 Task: Schedule a 'Kick-off Meeting' on June 29, 2023, from 5:00 PM to 5:30 PM with a 15-minute reminder.
Action: Mouse moved to (14, 56)
Screenshot: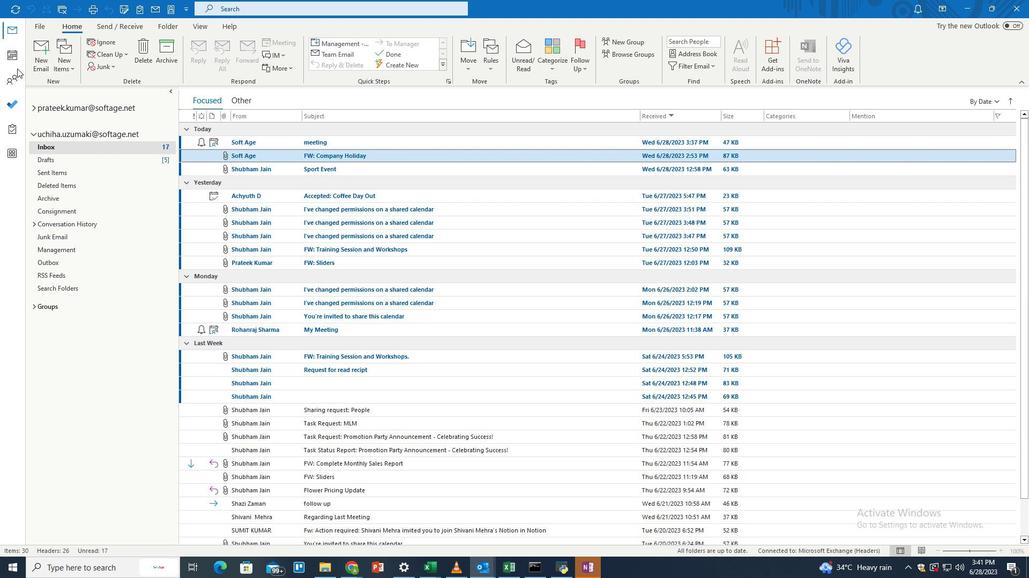 
Action: Mouse pressed left at (14, 56)
Screenshot: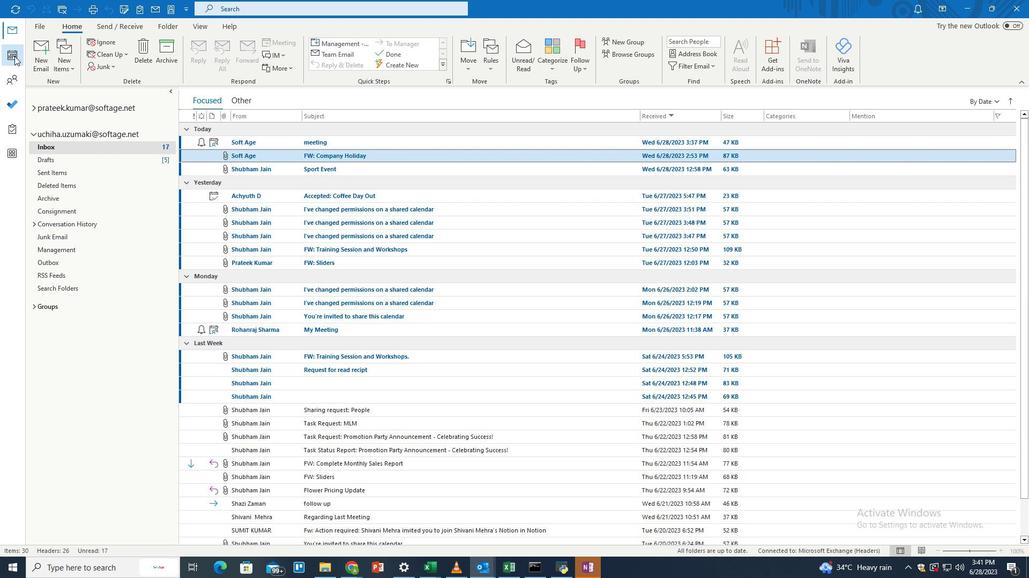 
Action: Mouse moved to (235, 107)
Screenshot: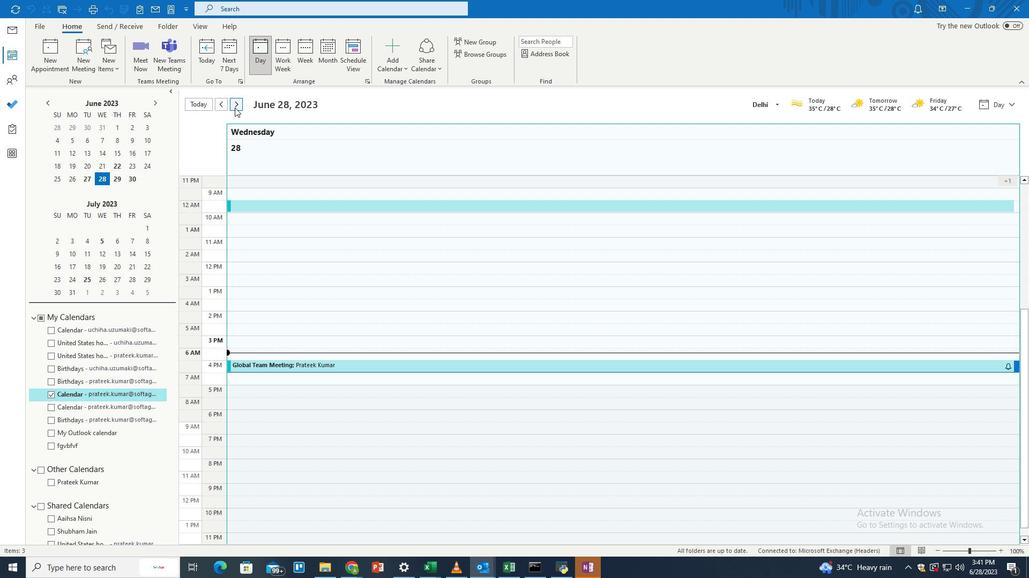 
Action: Mouse pressed left at (235, 107)
Screenshot: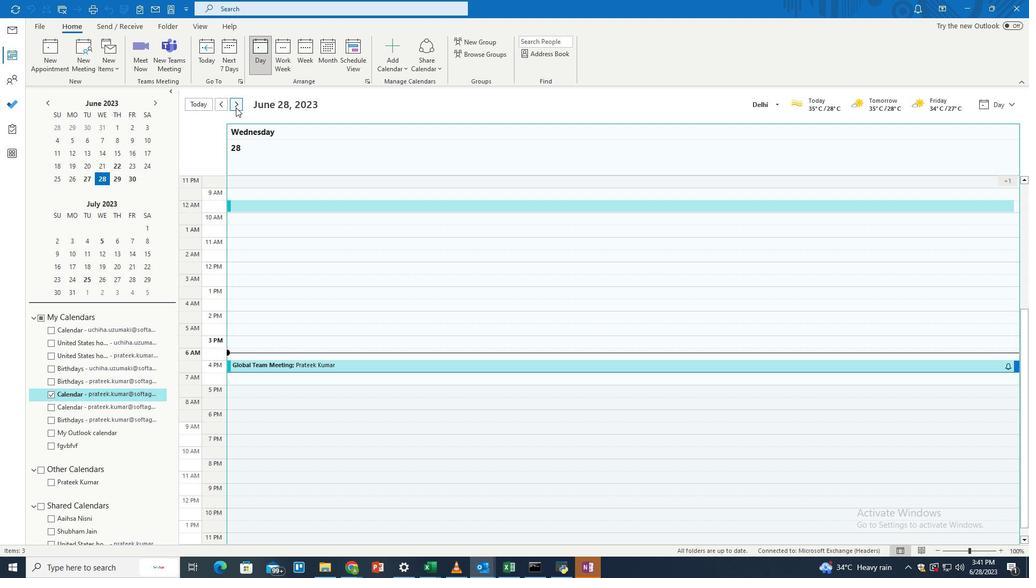
Action: Mouse moved to (267, 390)
Screenshot: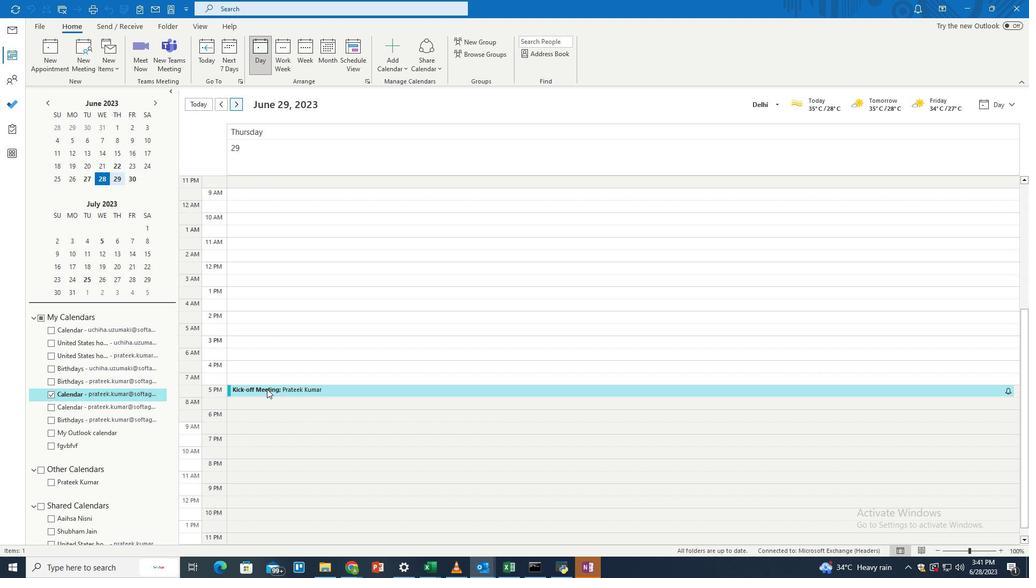 
Action: Mouse pressed left at (267, 390)
Screenshot: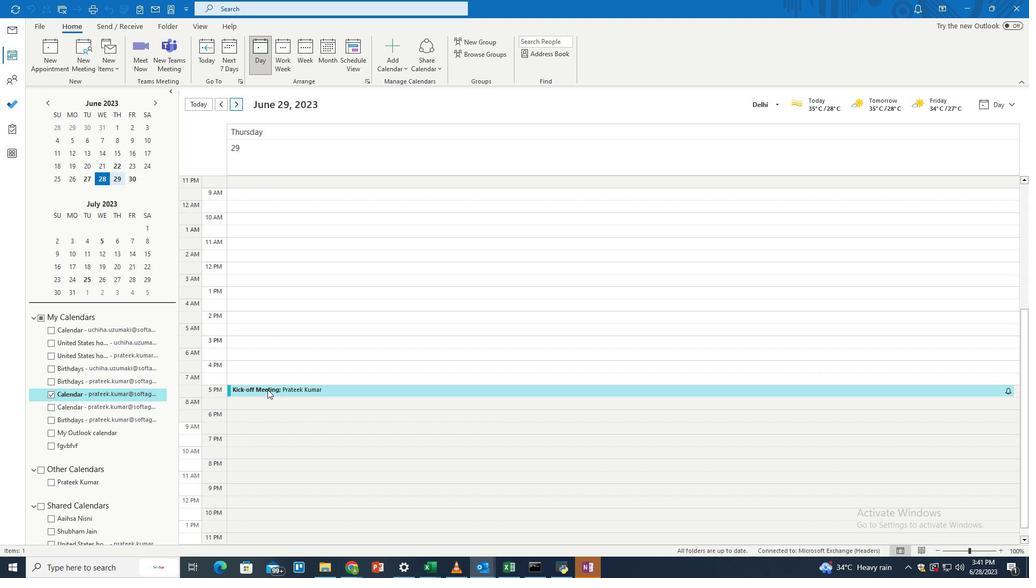 
Action: Mouse pressed left at (267, 390)
Screenshot: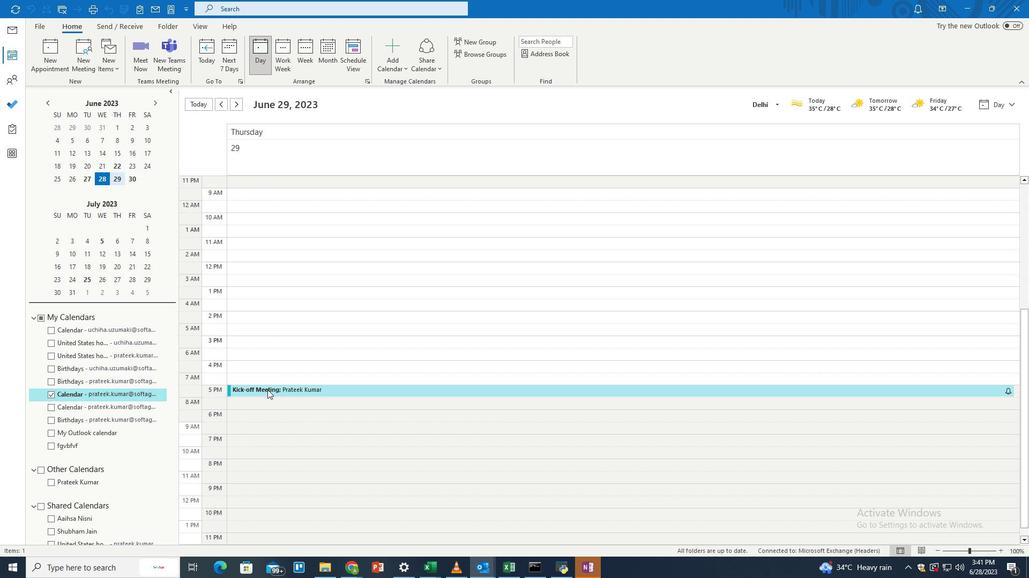 
Action: Mouse moved to (449, 175)
Screenshot: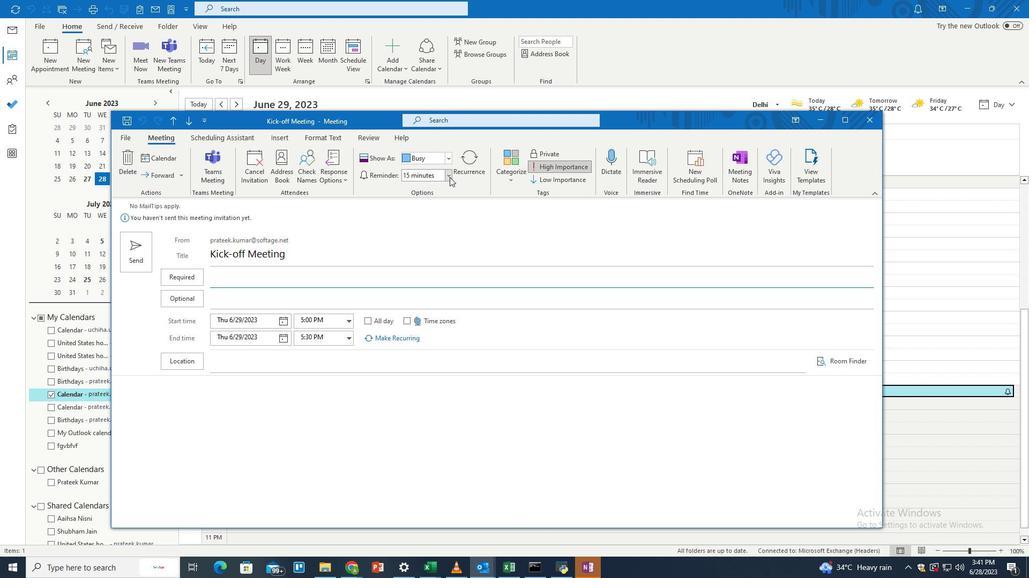 
Action: Mouse pressed left at (449, 175)
Screenshot: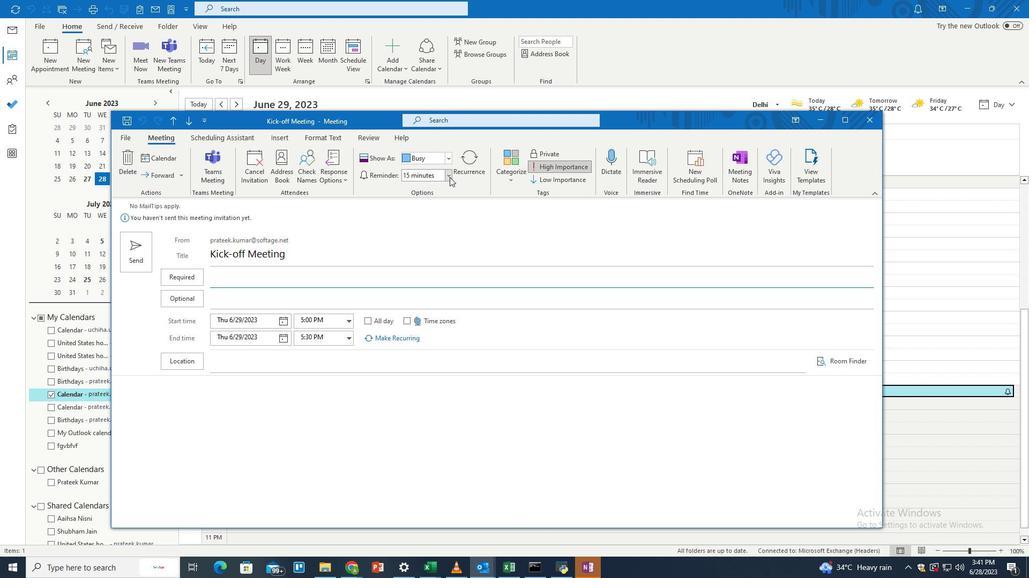 
Action: Mouse moved to (432, 237)
Screenshot: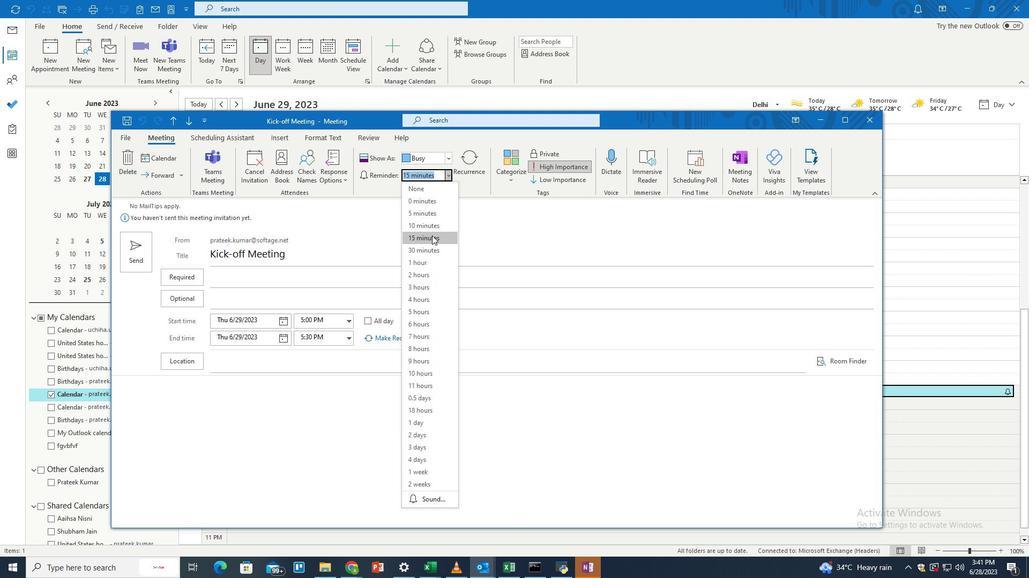 
Action: Mouse pressed left at (432, 237)
Screenshot: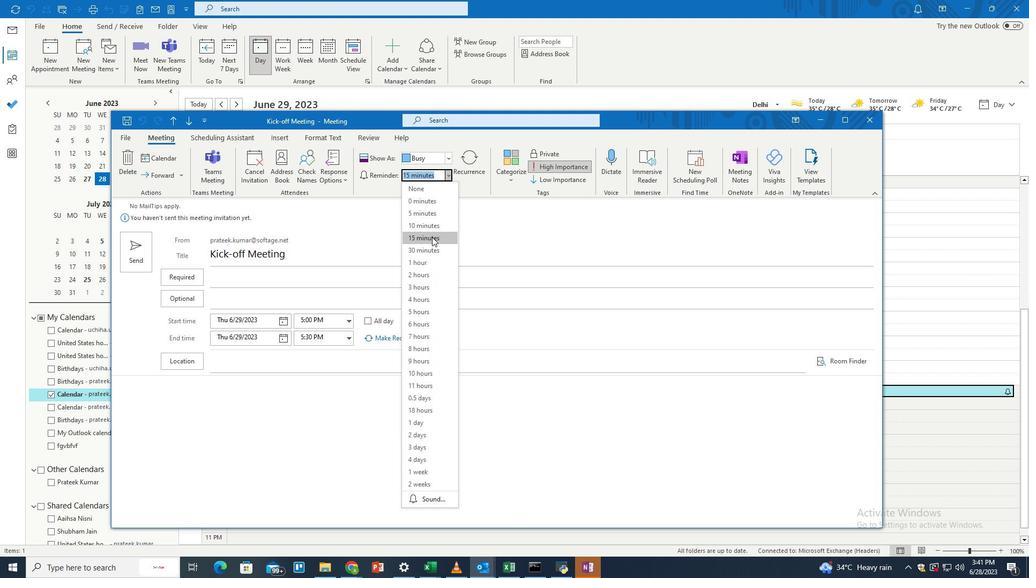 
Action: Mouse moved to (432, 234)
Screenshot: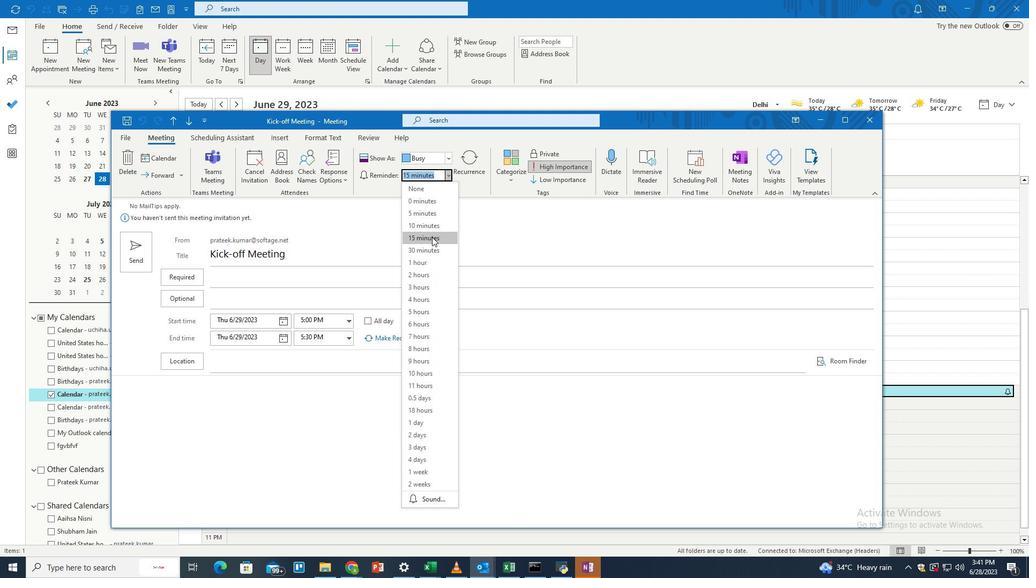 
